 Task: Create Card Sales Target Review in Board Branding and Identity Best Practices to Workspace Content Management Software. Create Card Magic Review in Board Employee Skill Development Programs to Workspace Content Management Software. Create Card Sales Target Review in Board Content Marketing Social Media Content Creation and Management to Workspace Content Management Software
Action: Mouse moved to (117, 364)
Screenshot: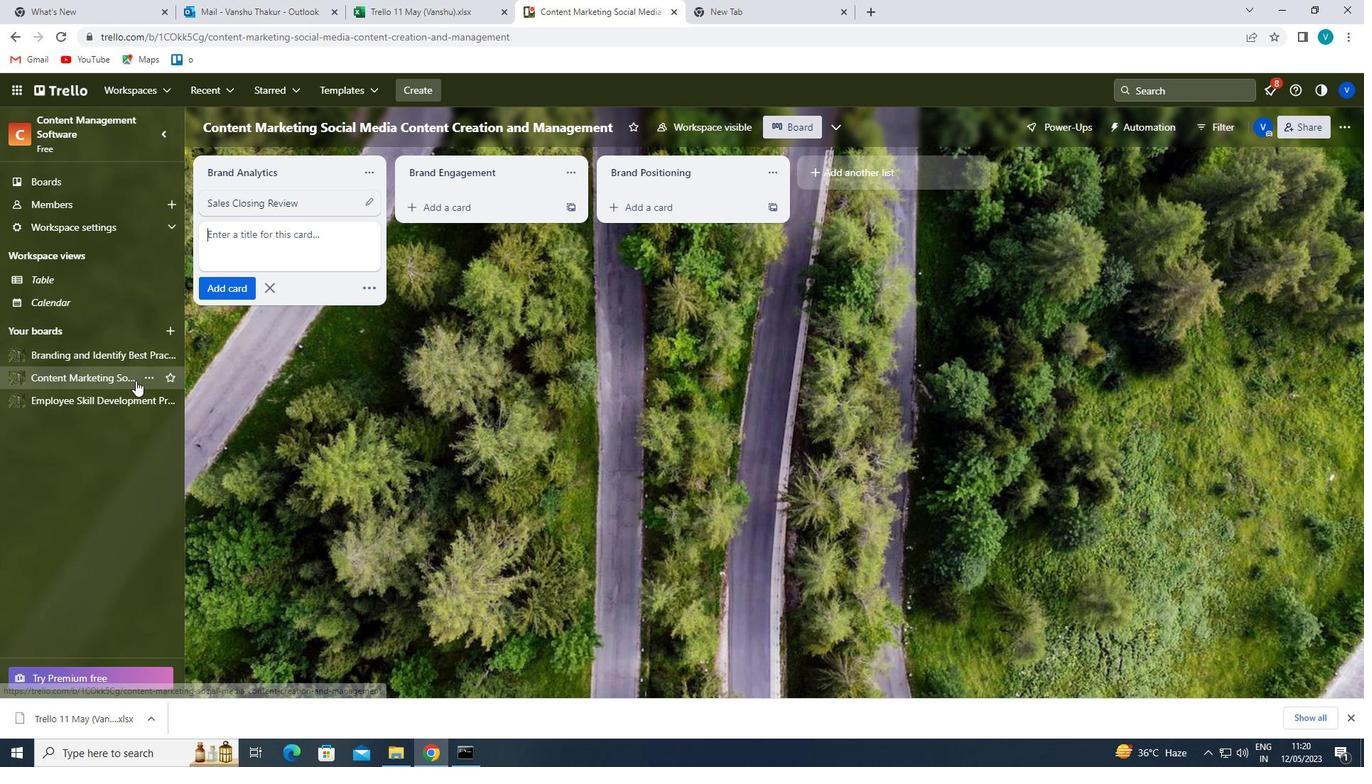 
Action: Mouse pressed left at (117, 364)
Screenshot: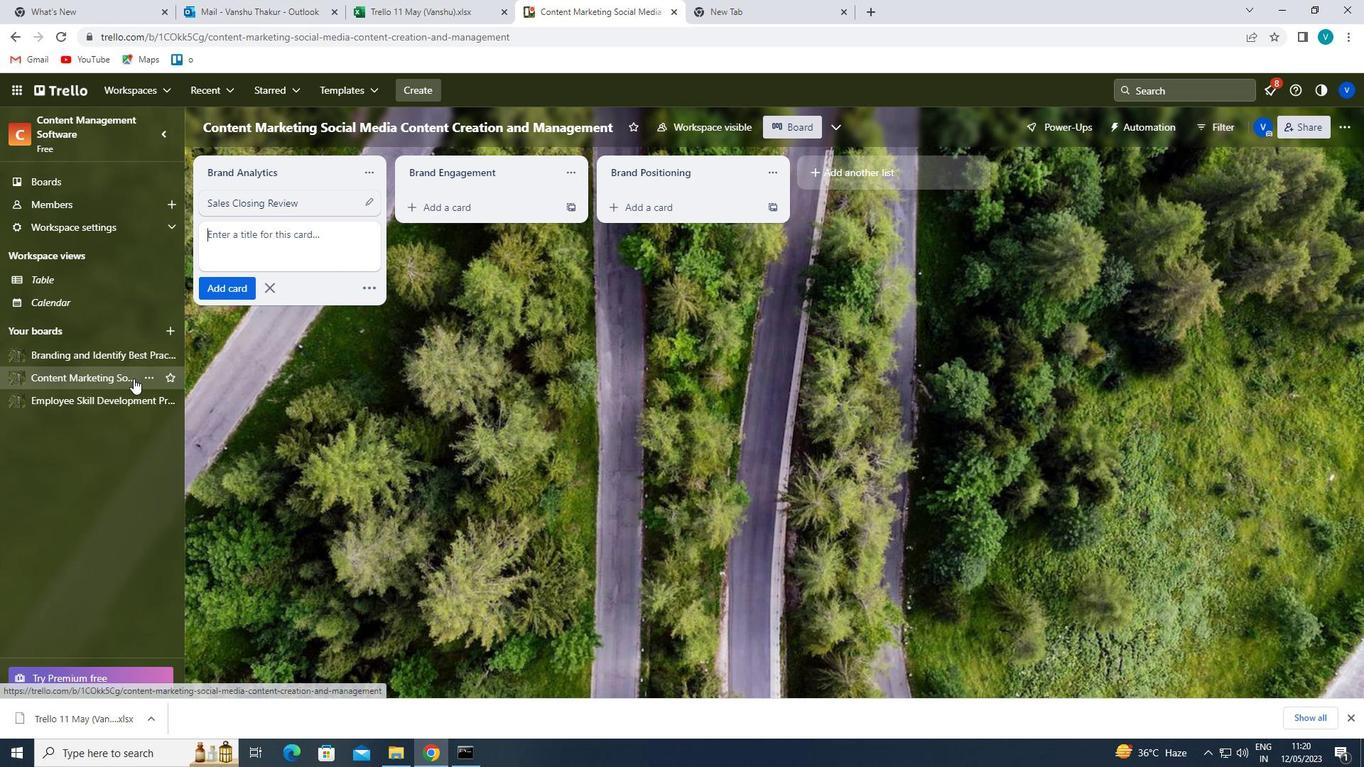 
Action: Mouse moved to (452, 199)
Screenshot: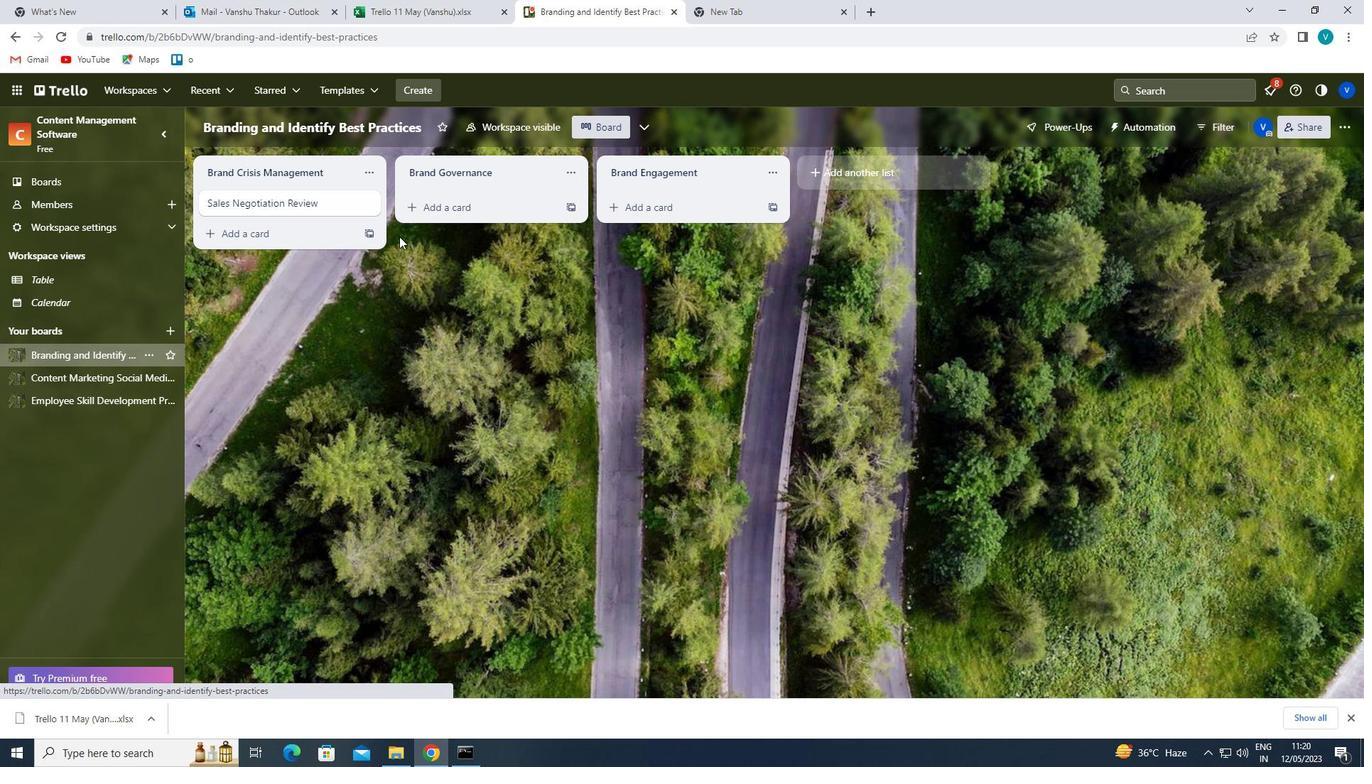 
Action: Mouse pressed left at (452, 199)
Screenshot: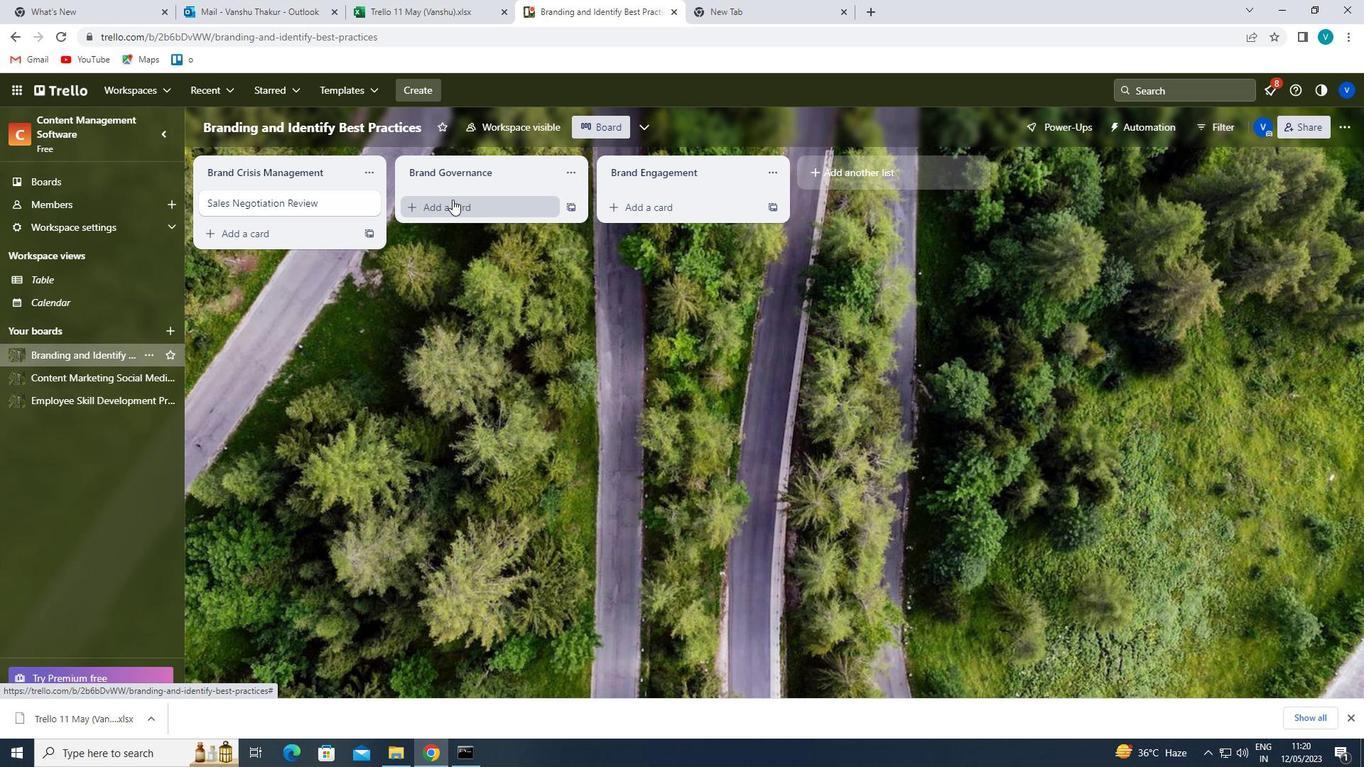
Action: Key pressed <Key.shift>D<Key.backspace><Key.shift>SALES<Key.space><Key.shift>TARGET<Key.space><Key.shift>REVIEW
Screenshot: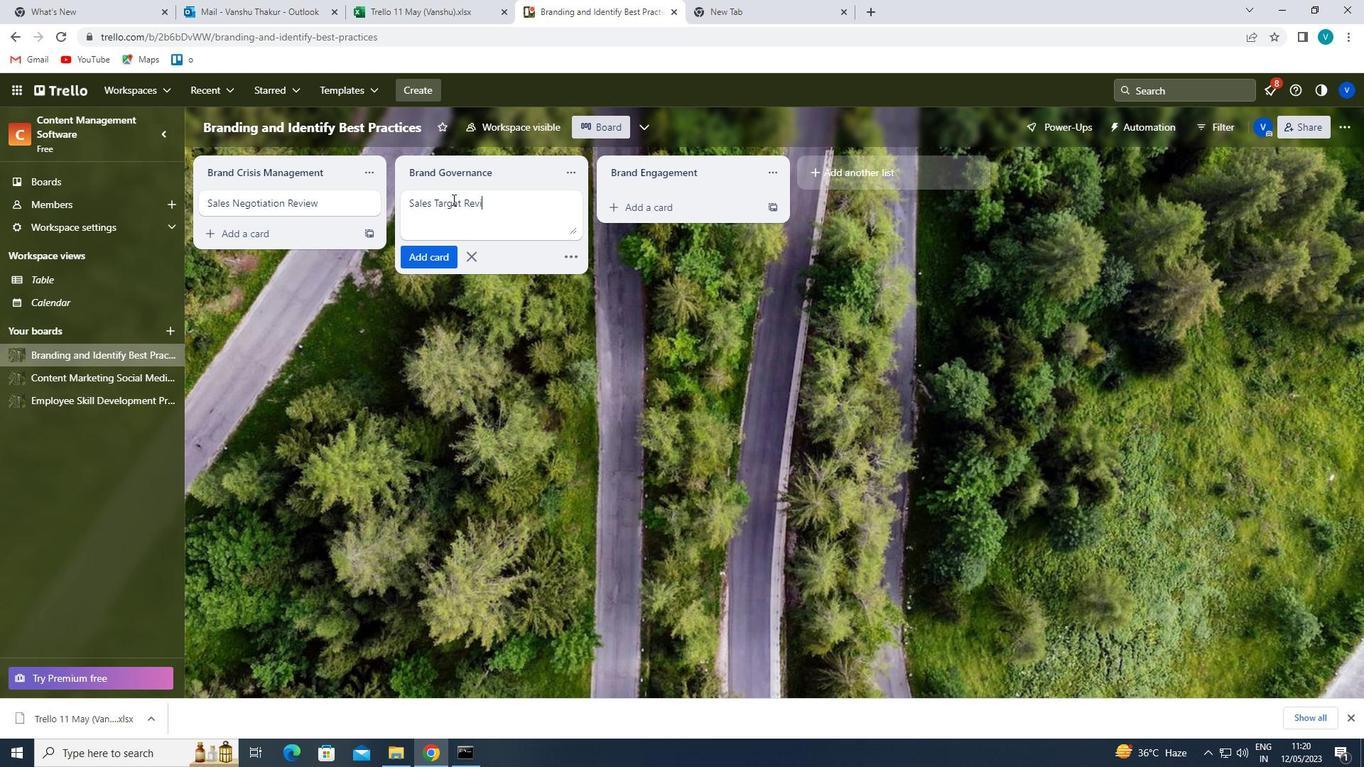 
Action: Mouse moved to (449, 196)
Screenshot: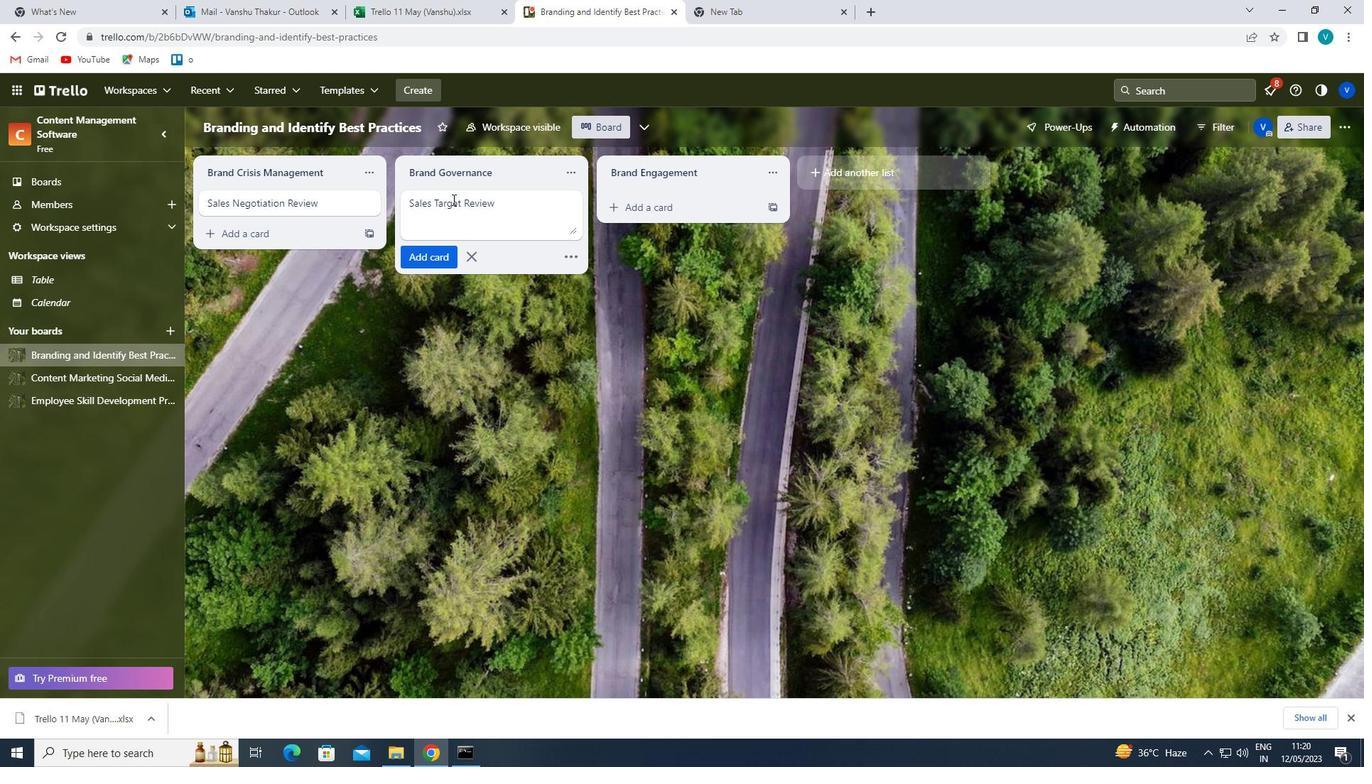 
Action: Key pressed <Key.enter>
Screenshot: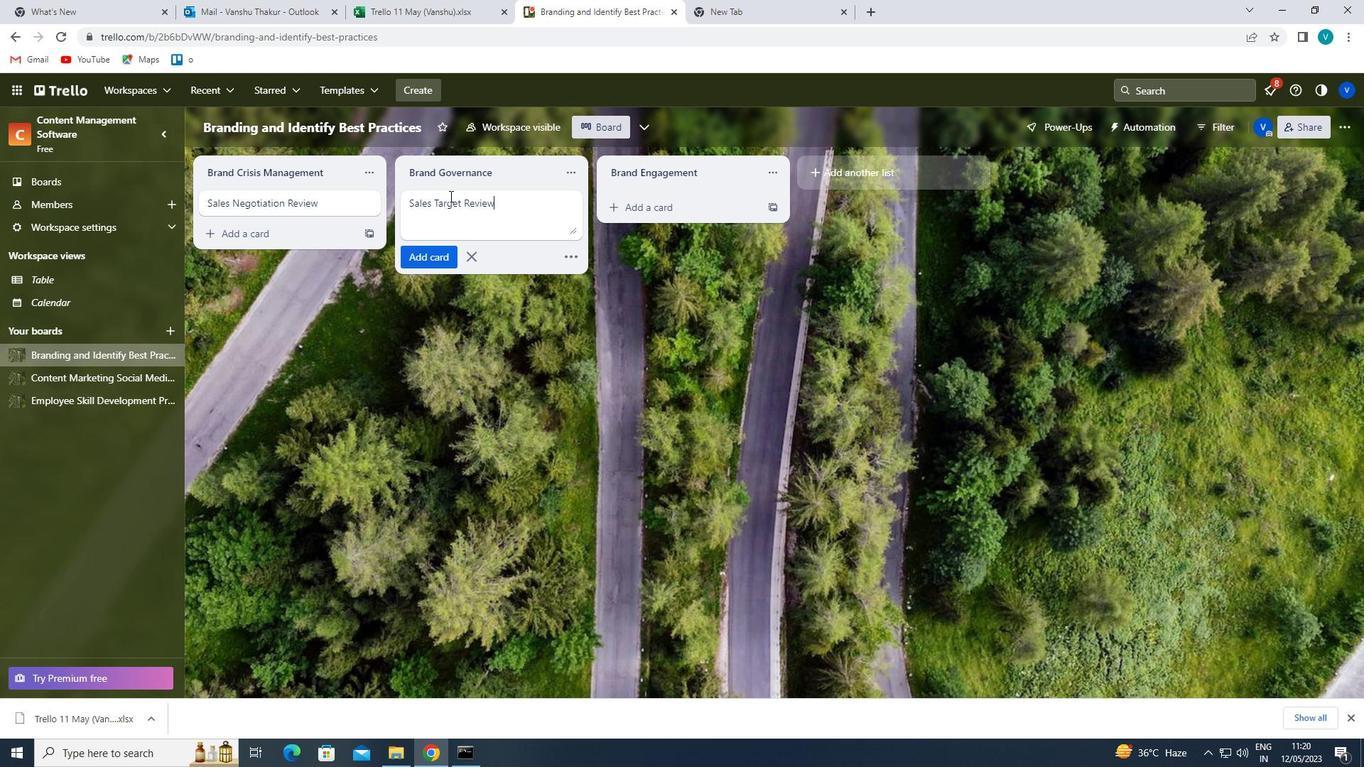 
Action: Mouse moved to (69, 396)
Screenshot: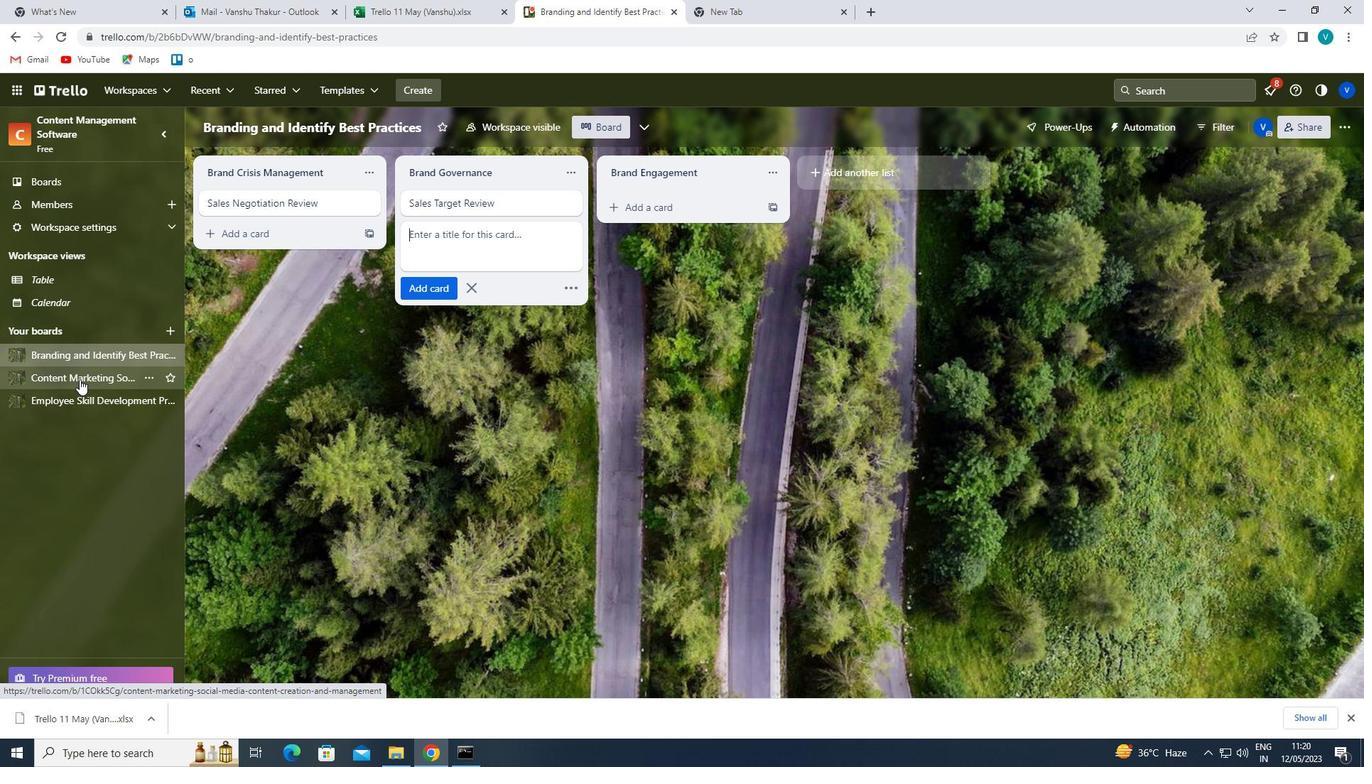 
Action: Mouse pressed left at (69, 396)
Screenshot: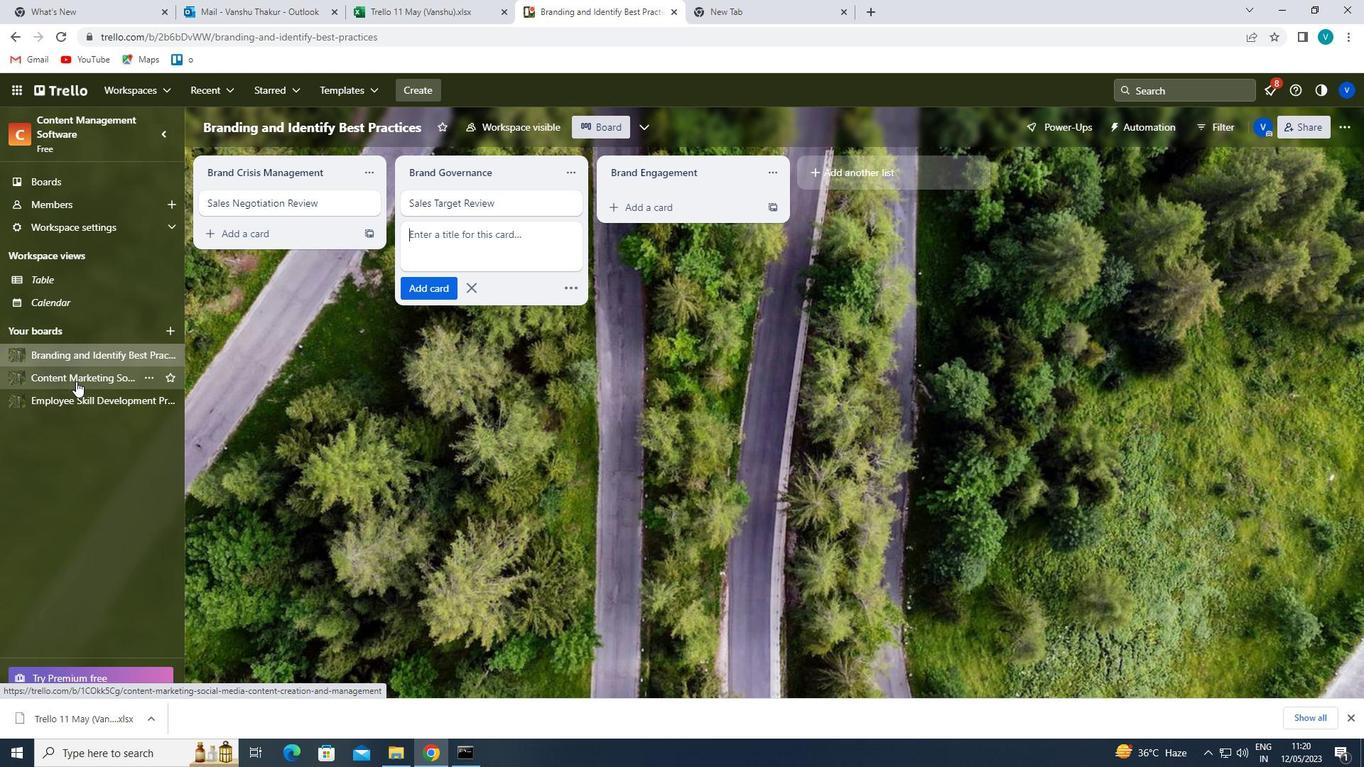 
Action: Mouse moved to (481, 192)
Screenshot: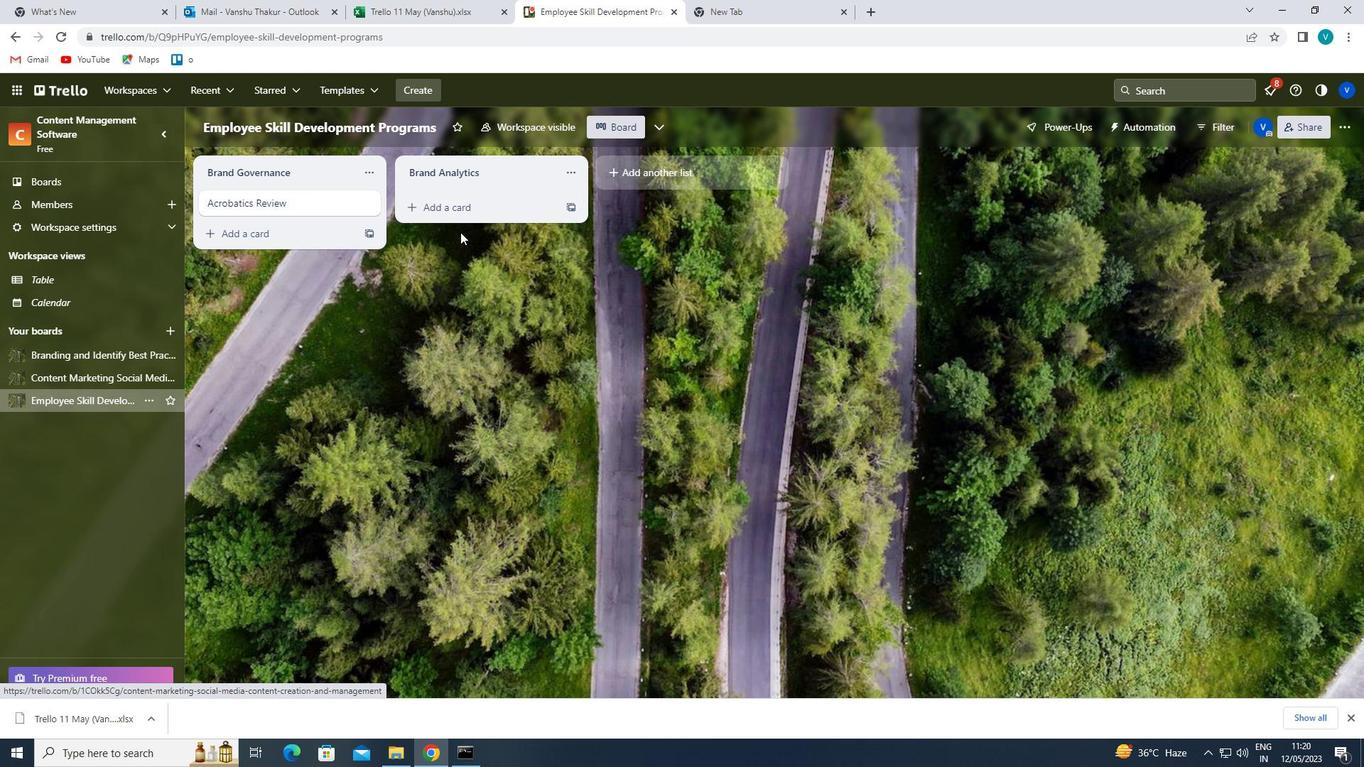 
Action: Mouse pressed left at (481, 192)
Screenshot: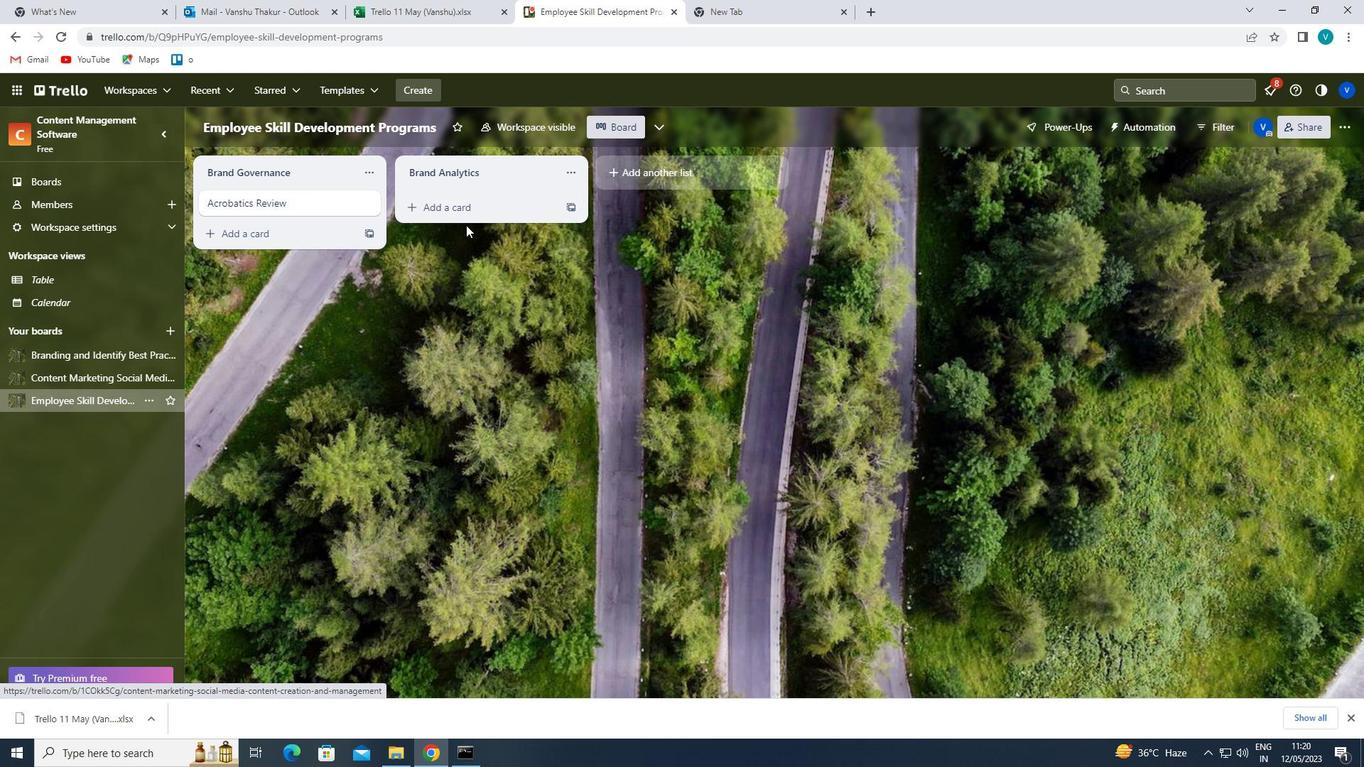 
Action: Mouse moved to (480, 208)
Screenshot: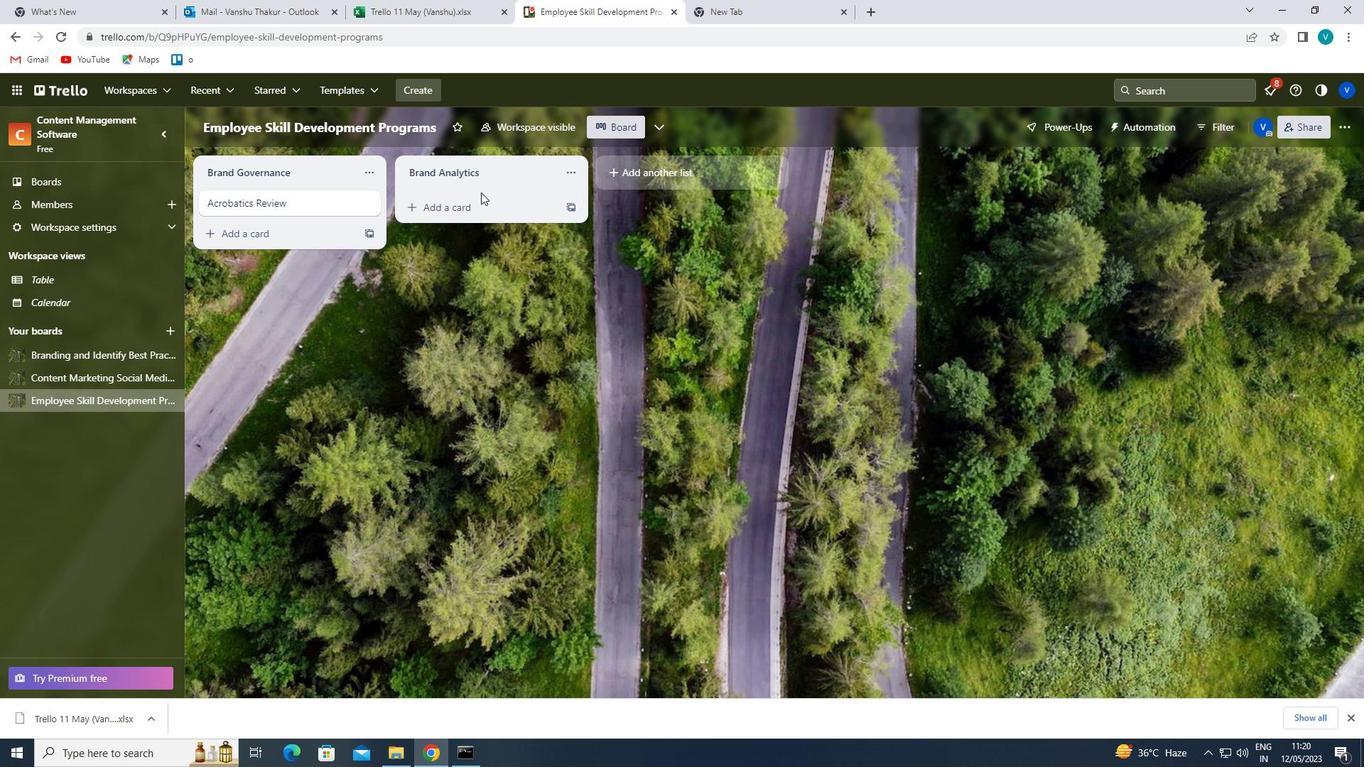 
Action: Mouse pressed left at (480, 208)
Screenshot: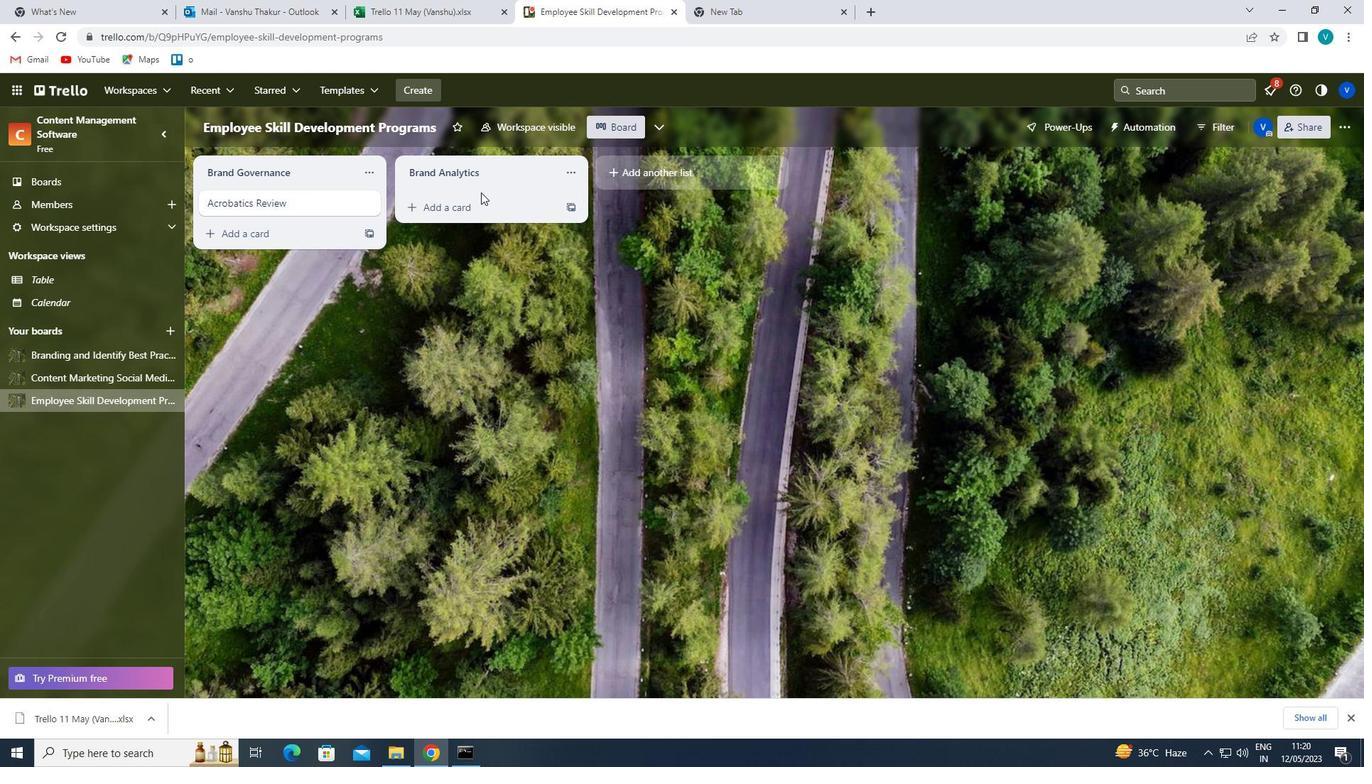 
Action: Key pressed <Key.shift>MAGIC<Key.space><Key.shift>REVIEW<Key.enter>
Screenshot: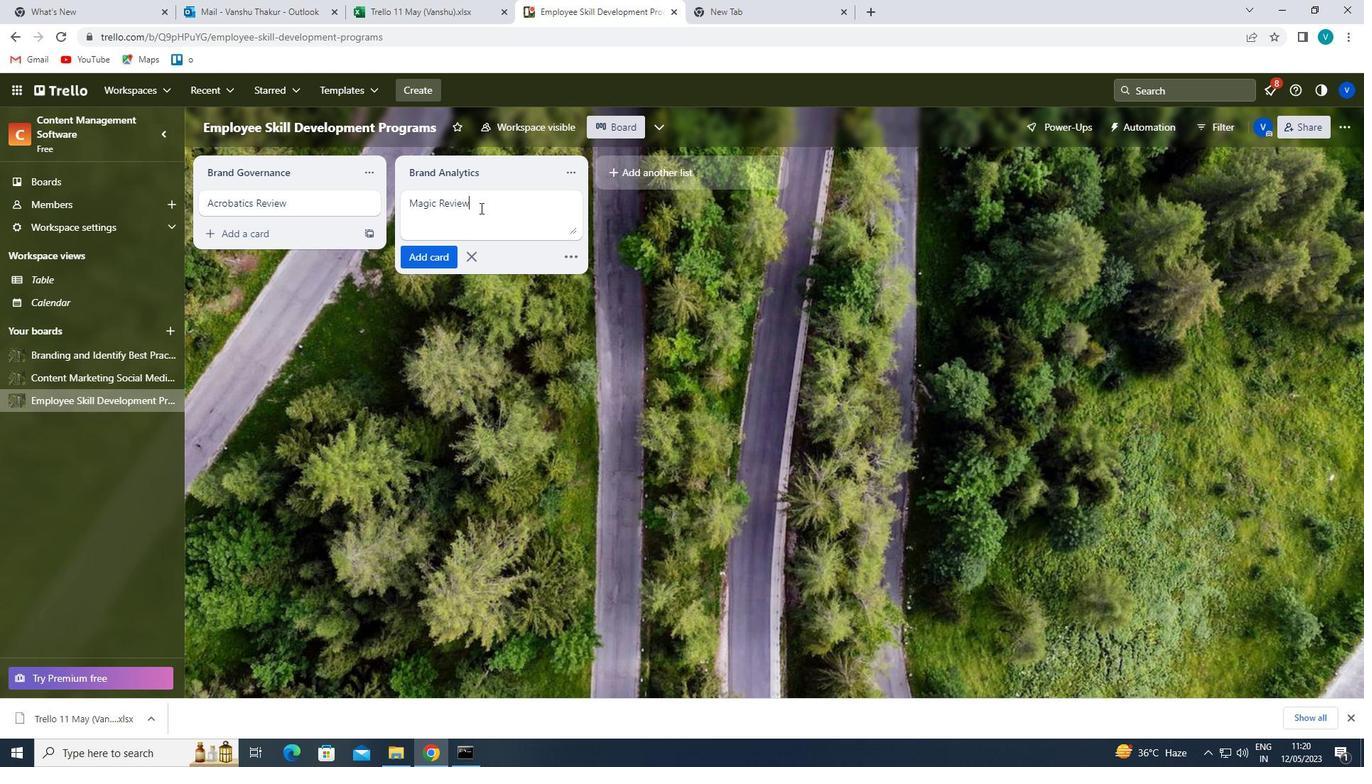 
Action: Mouse moved to (77, 378)
Screenshot: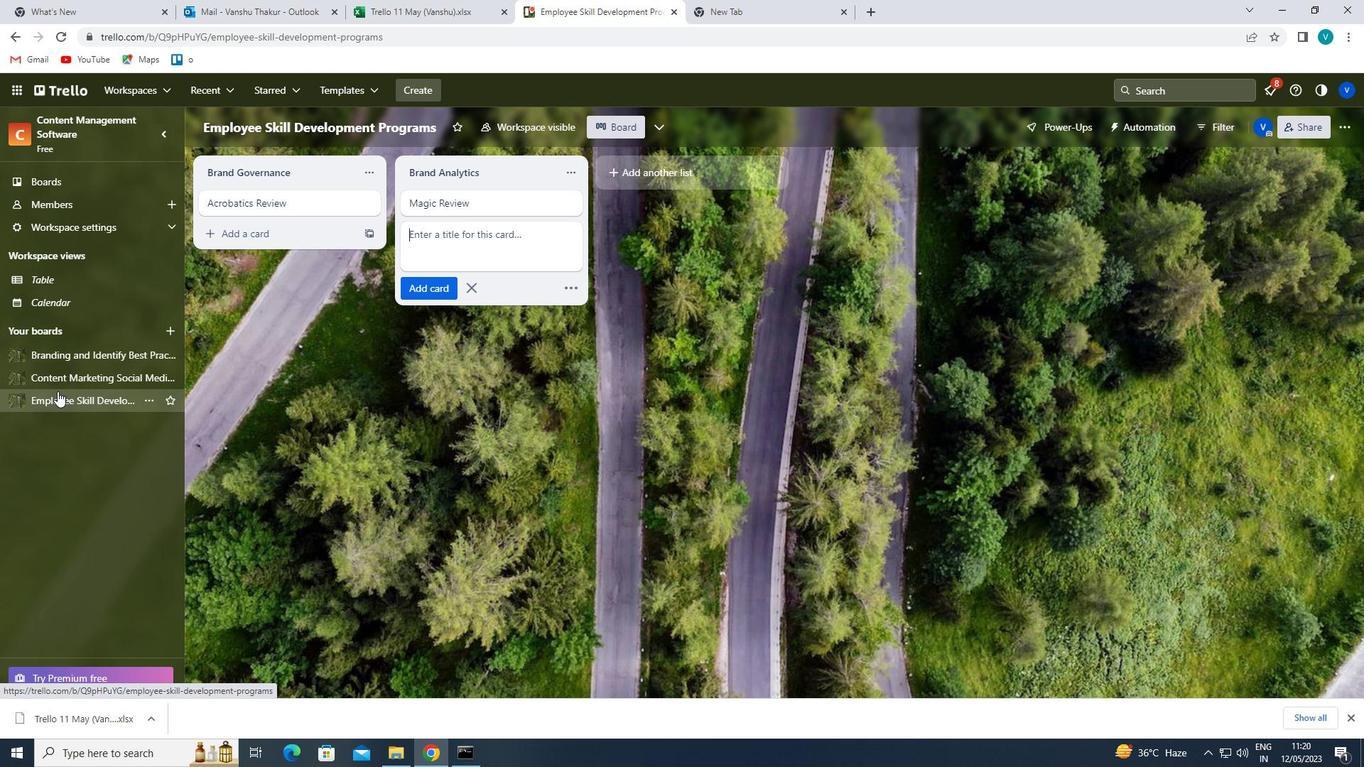 
Action: Mouse pressed left at (77, 378)
Screenshot: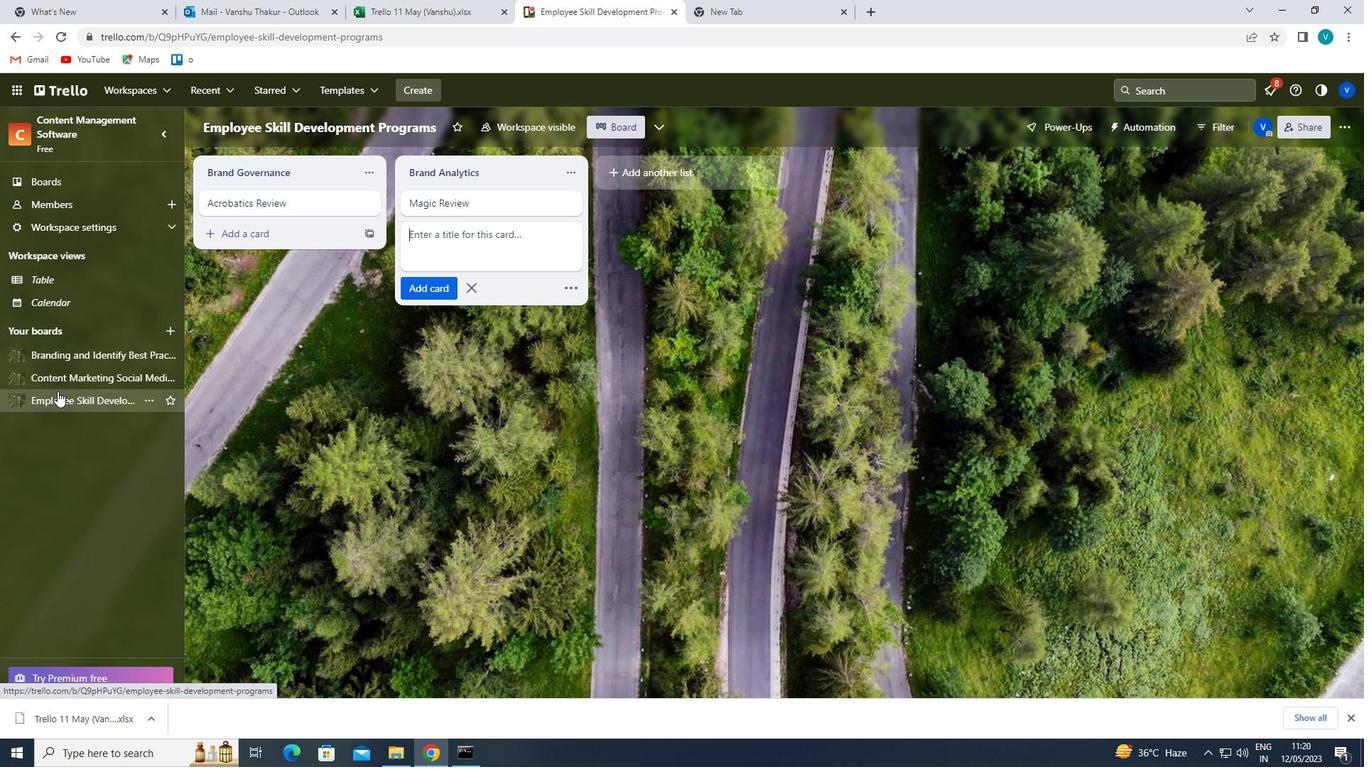 
Action: Mouse moved to (469, 207)
Screenshot: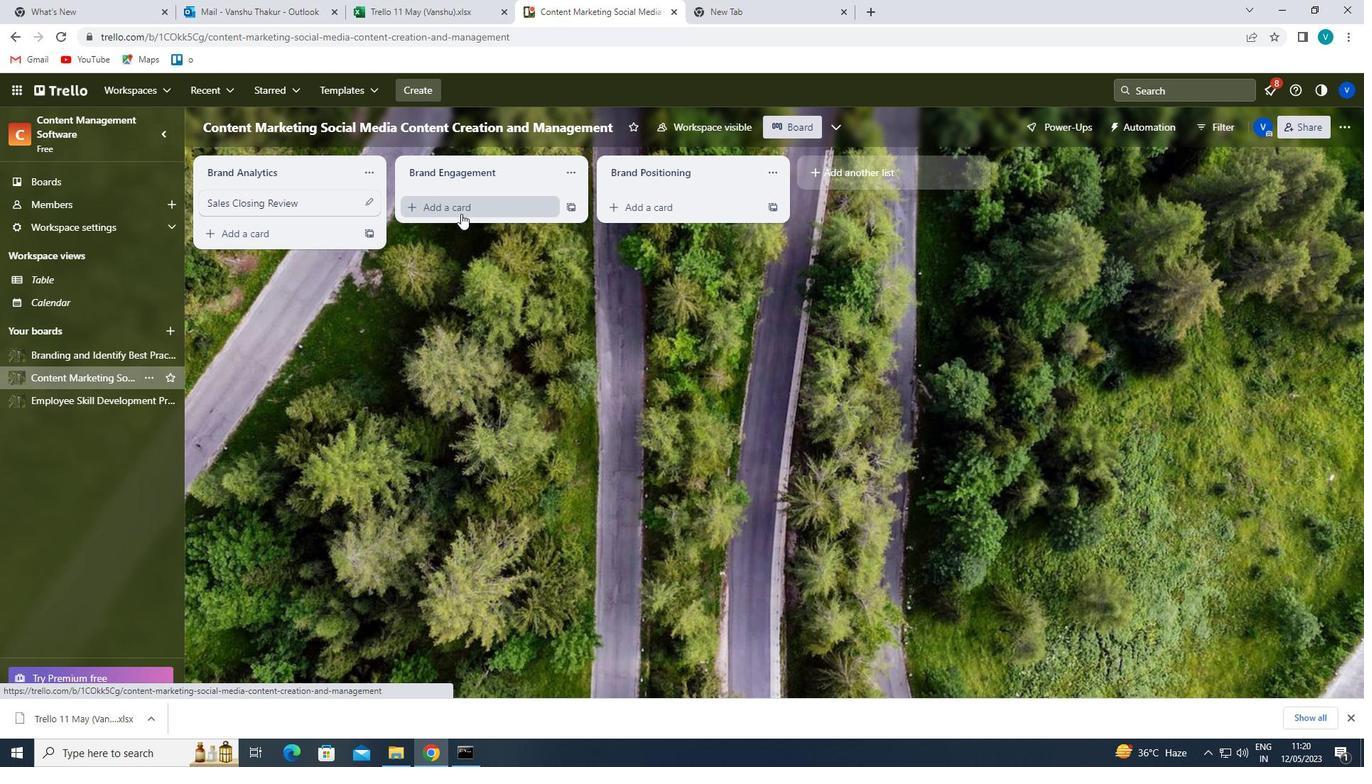 
Action: Mouse pressed left at (469, 207)
Screenshot: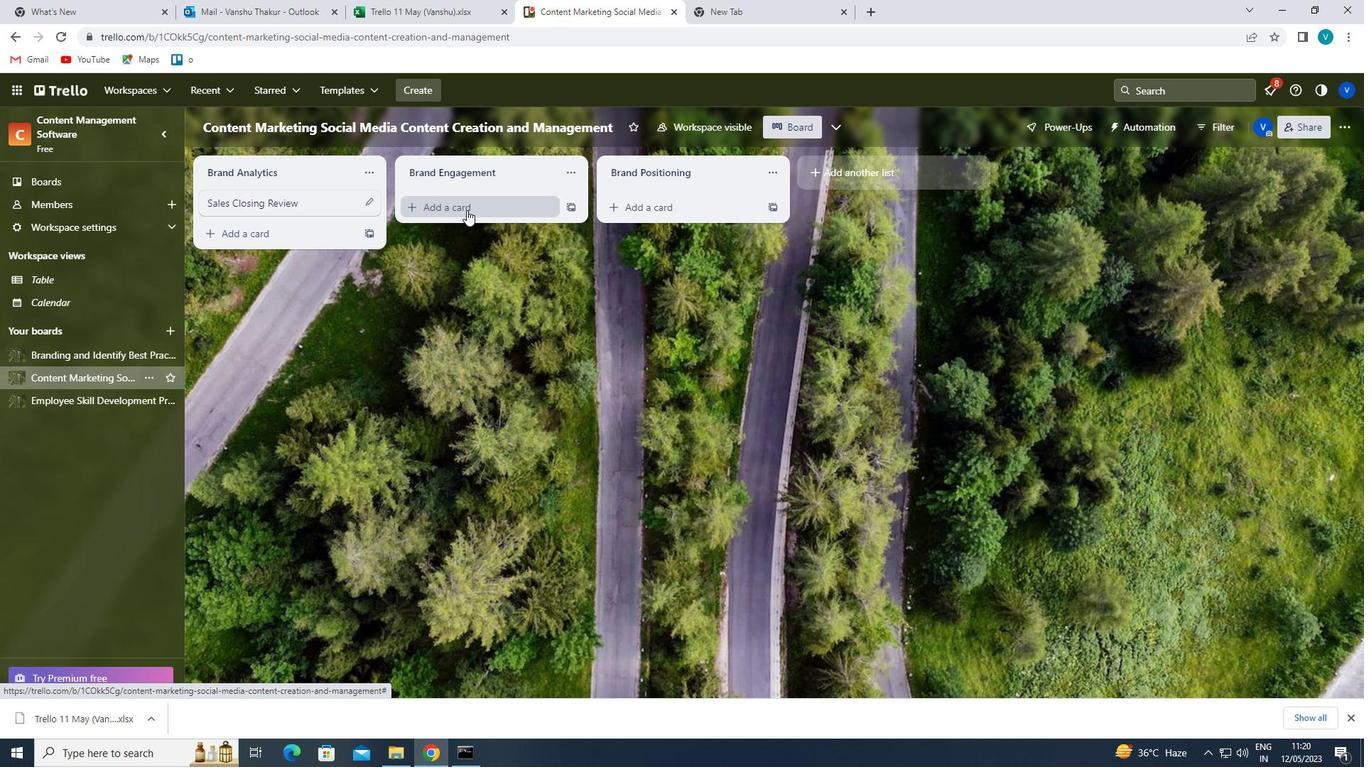 
Action: Key pressed <Key.shift>SALES<Key.space><Key.shift>TARGET<Key.space><Key.shift><Key.shift><Key.shift>REVIEW<Key.enter>
Screenshot: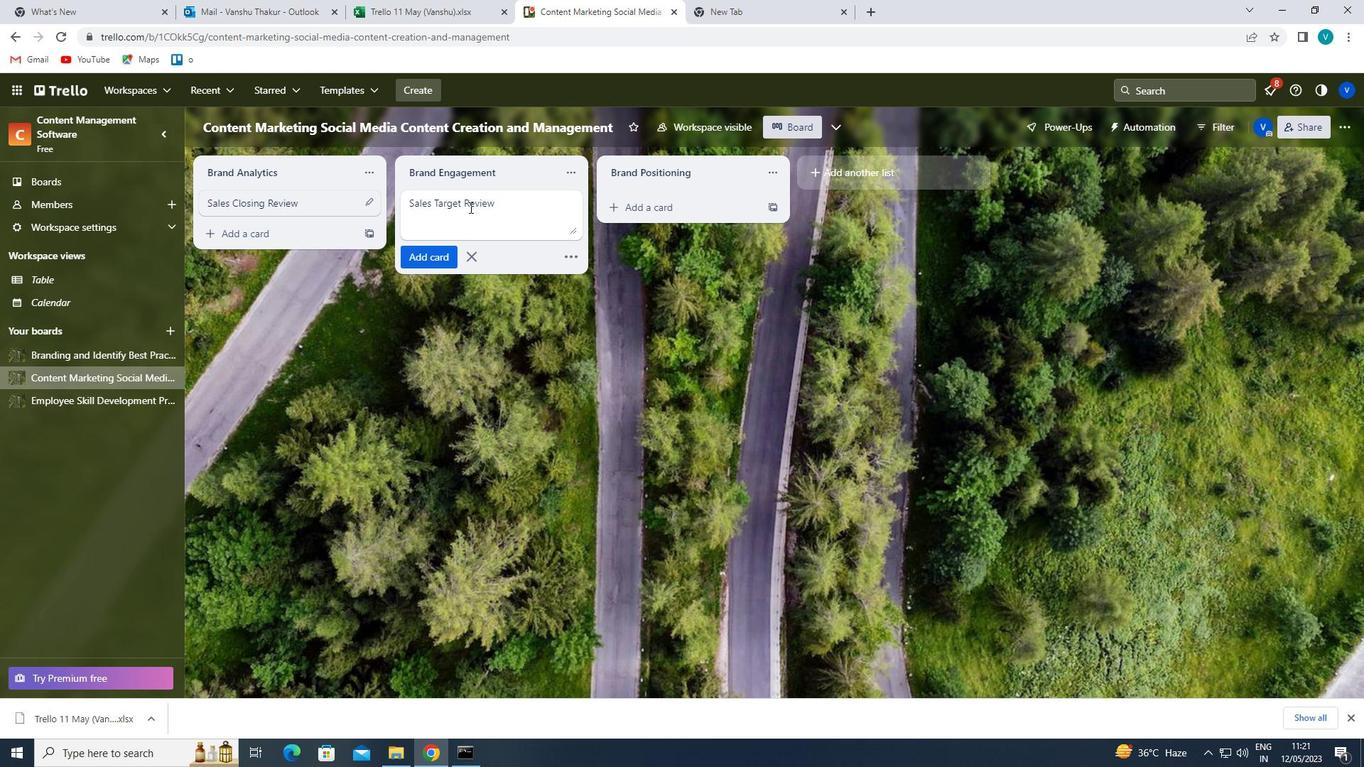 
